 Task: Select Blue Colour To Highlight The Text
Action: Mouse moved to (45, 11)
Screenshot: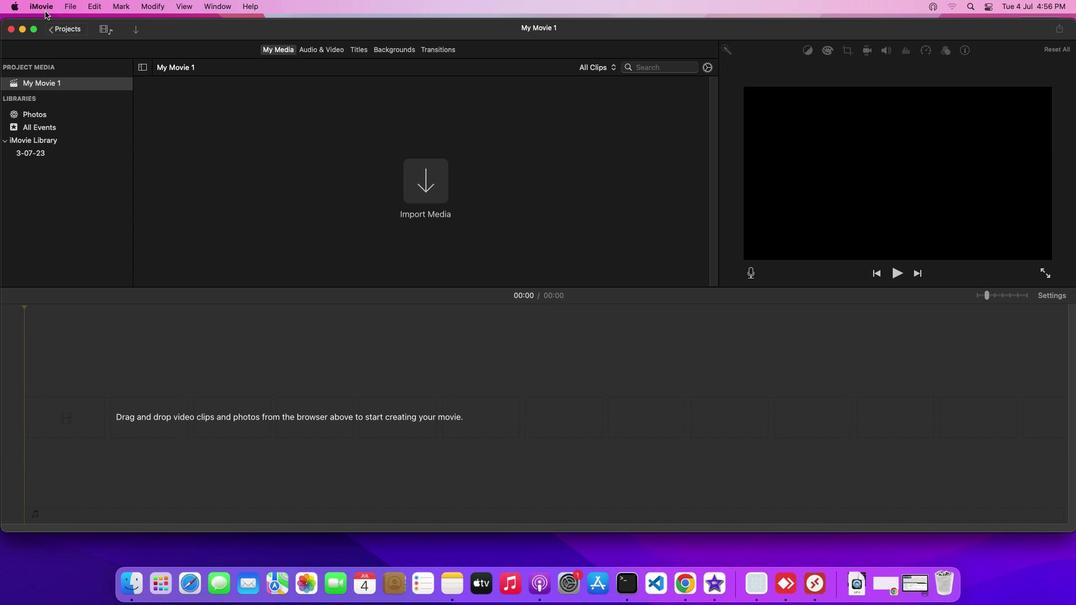 
Action: Mouse pressed left at (45, 11)
Screenshot: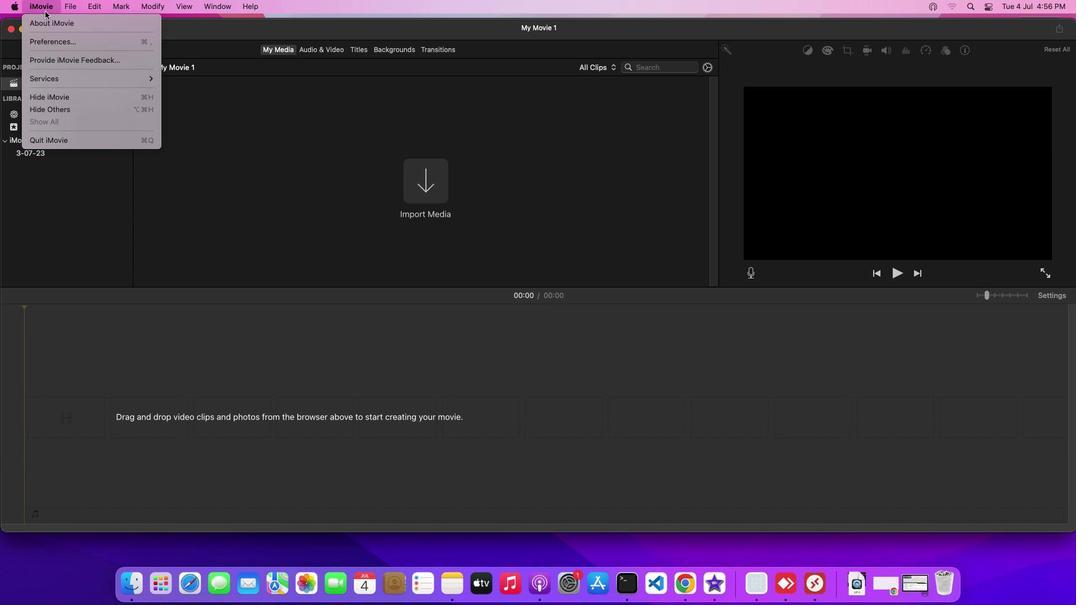 
Action: Mouse moved to (46, 21)
Screenshot: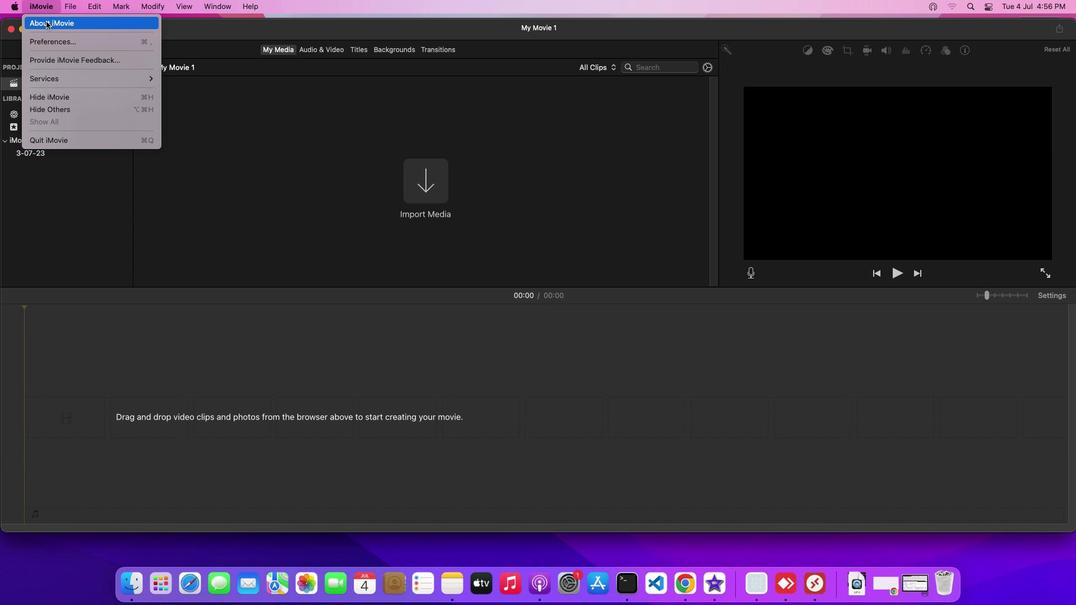 
Action: Mouse pressed left at (46, 21)
Screenshot: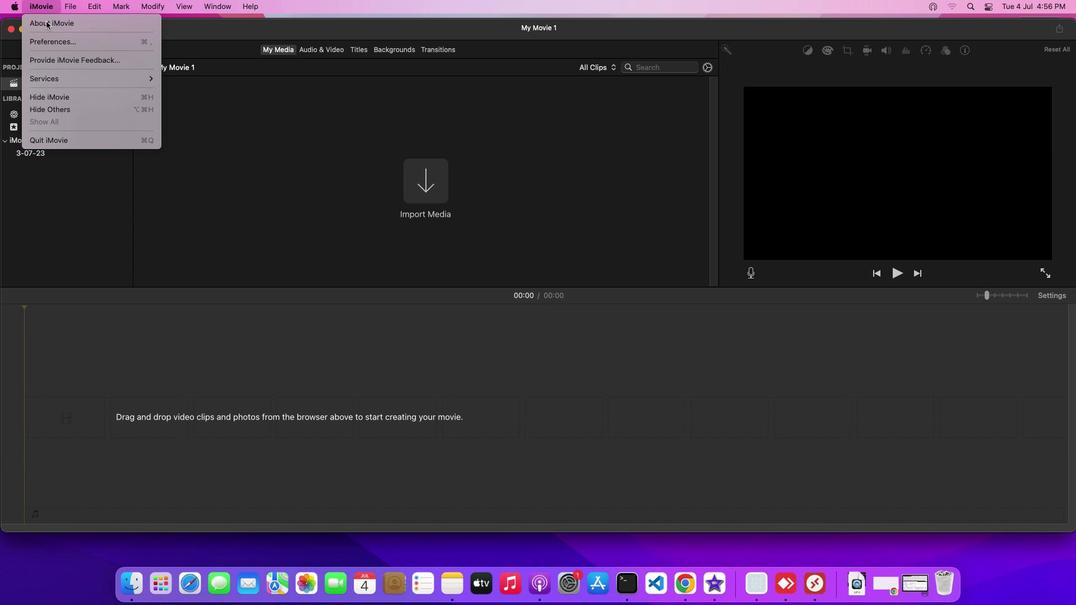
Action: Mouse moved to (561, 330)
Screenshot: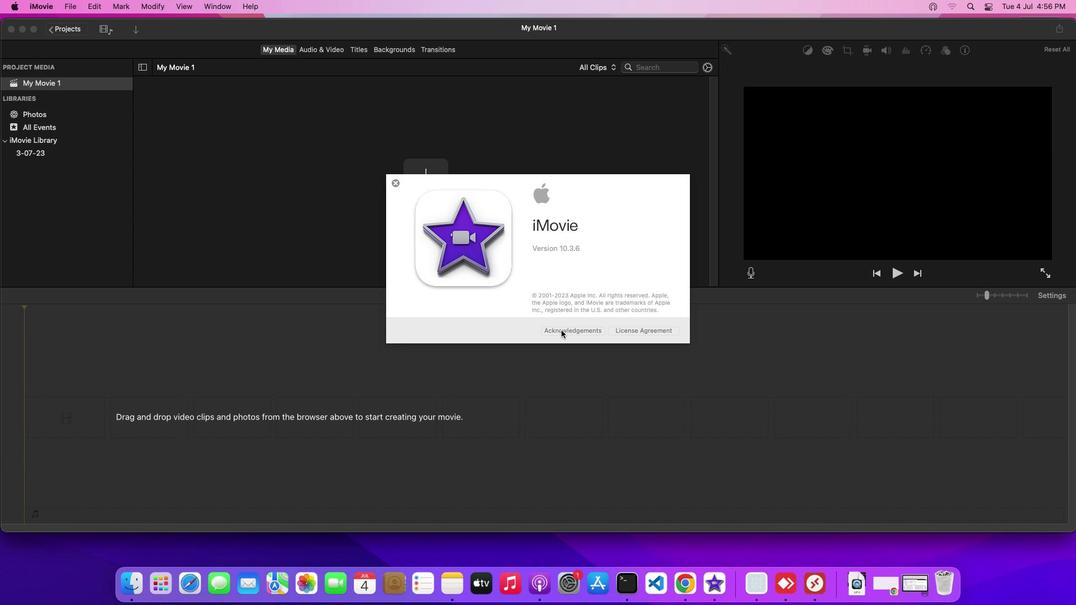 
Action: Mouse pressed left at (561, 330)
Screenshot: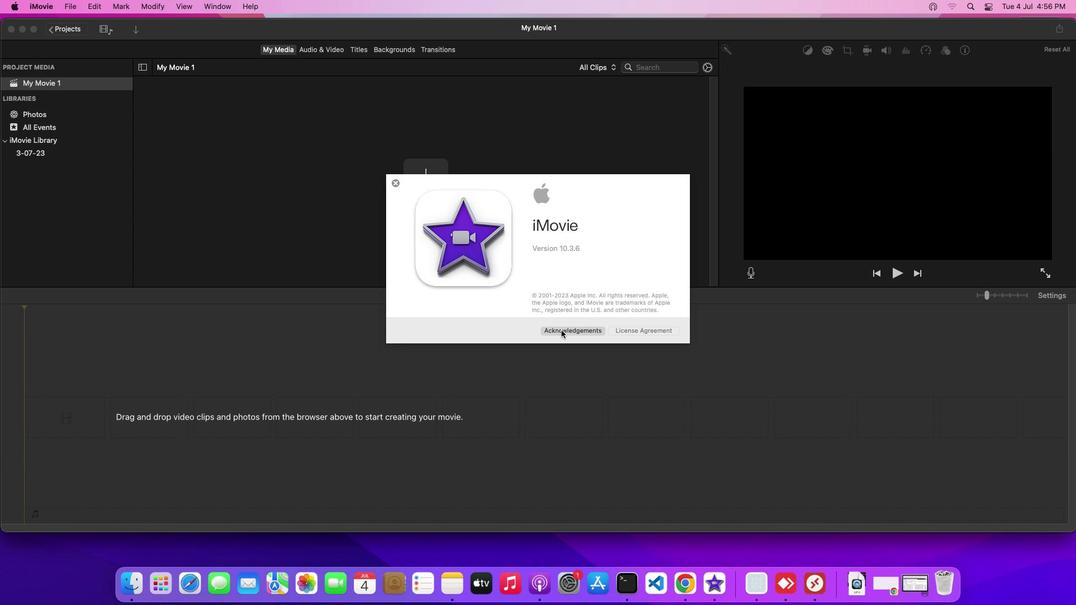 
Action: Mouse moved to (579, 31)
Screenshot: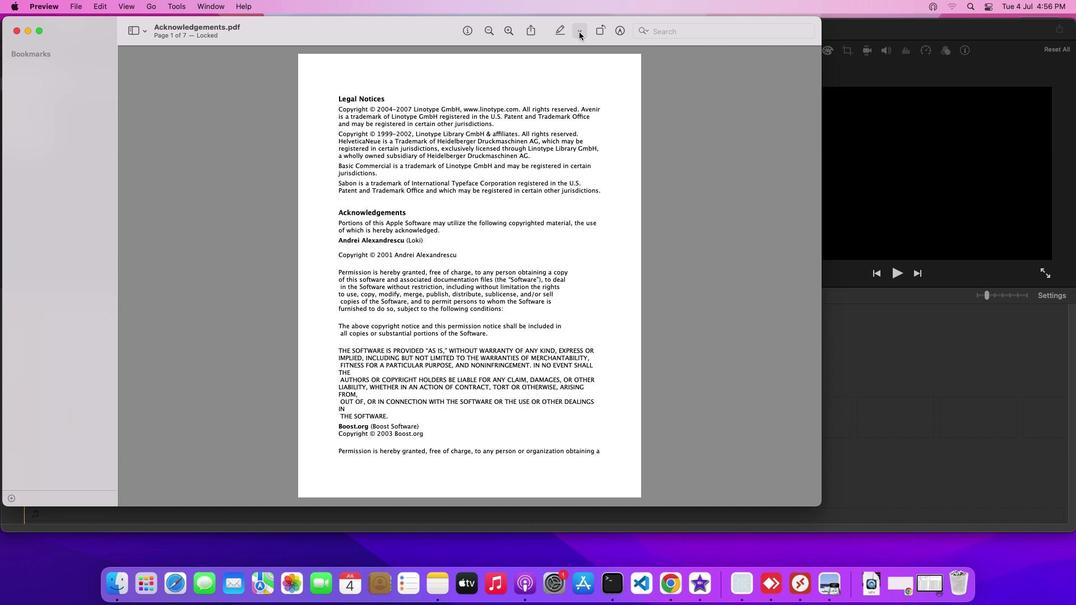 
Action: Mouse pressed left at (579, 31)
Screenshot: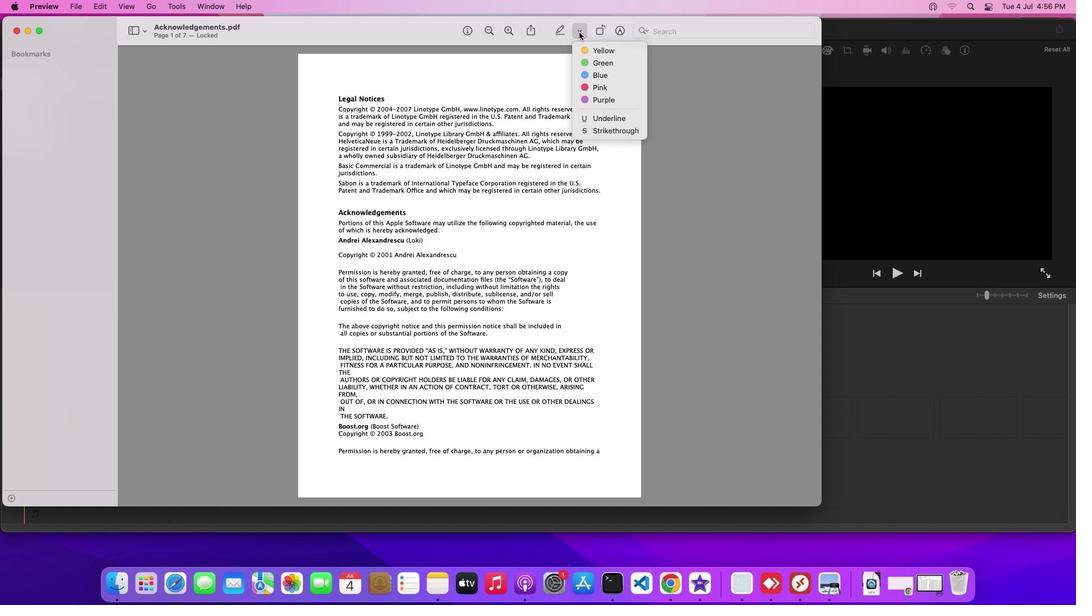 
Action: Mouse moved to (587, 74)
Screenshot: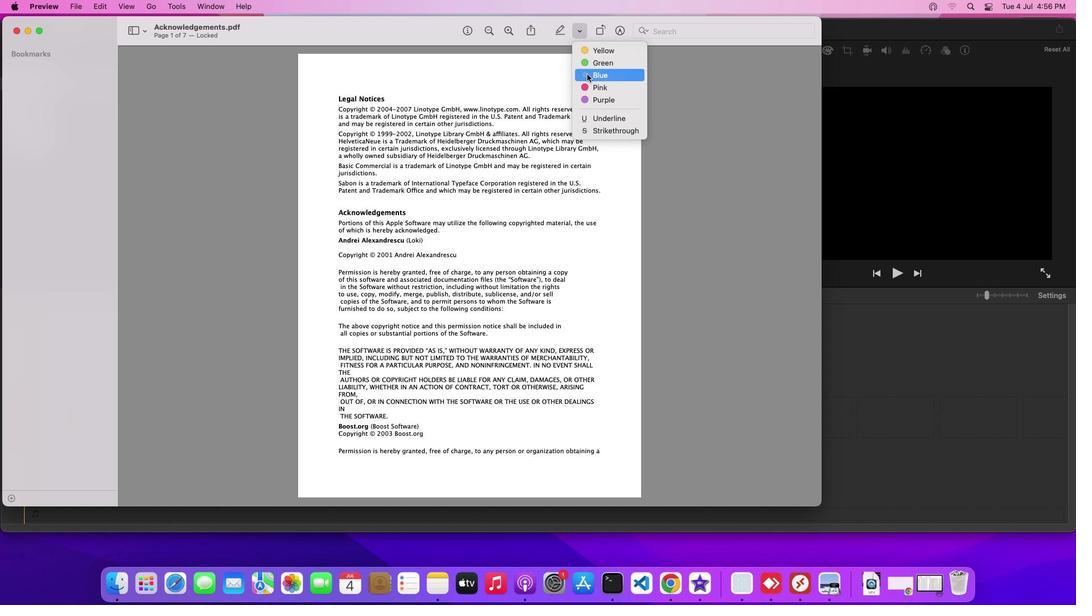 
Action: Mouse pressed left at (587, 74)
Screenshot: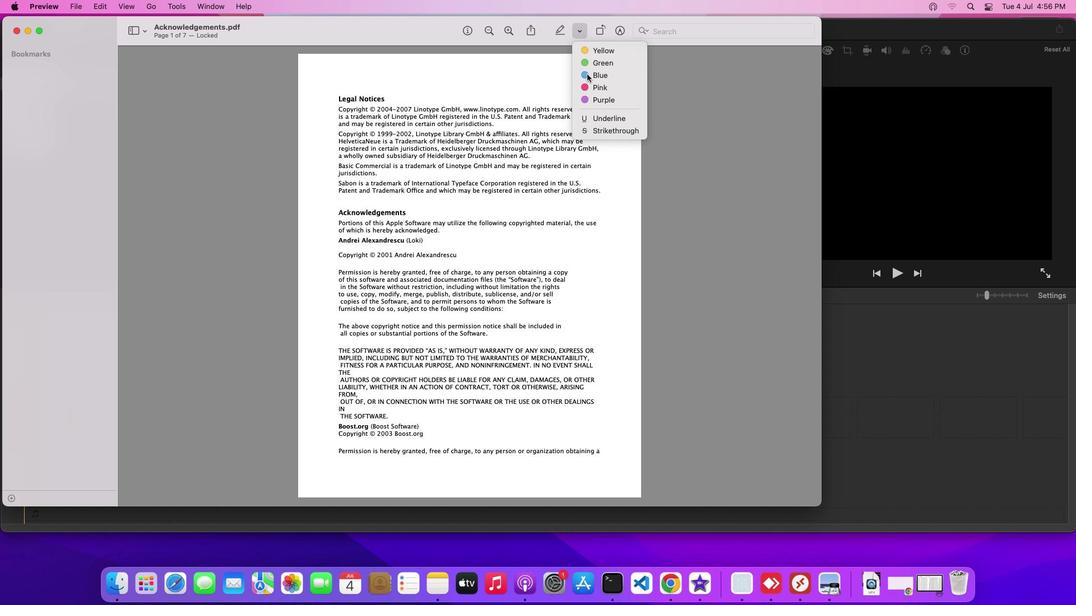 
